 Task: Check current mortgage rates for homes with a down payment of $80,000 at 20%.
Action: Mouse moved to (835, 153)
Screenshot: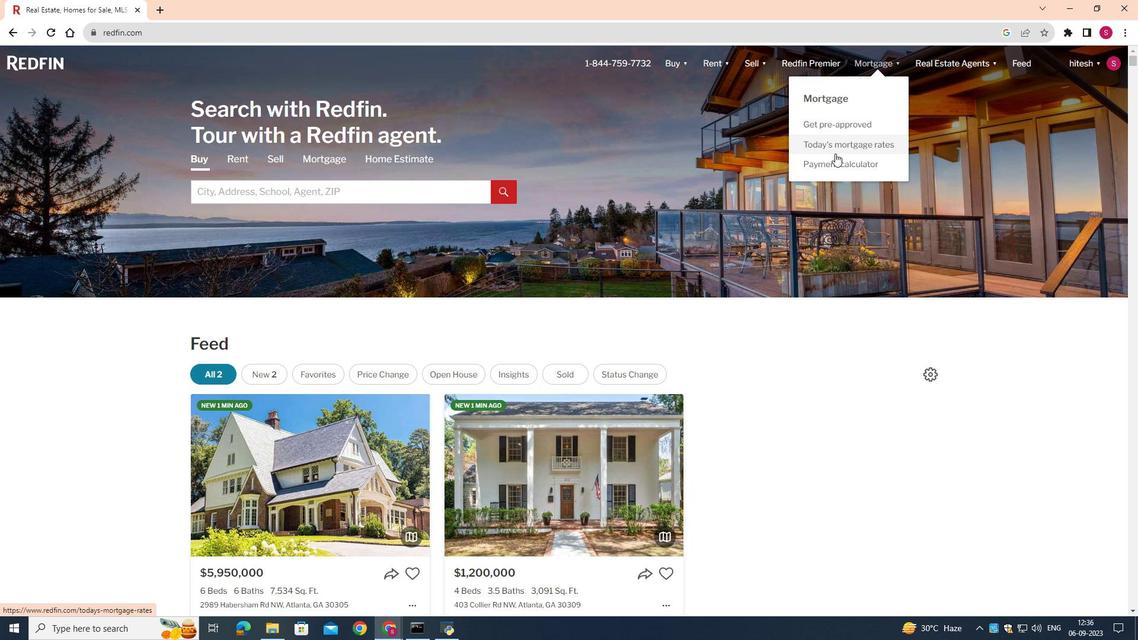 
Action: Mouse pressed left at (835, 153)
Screenshot: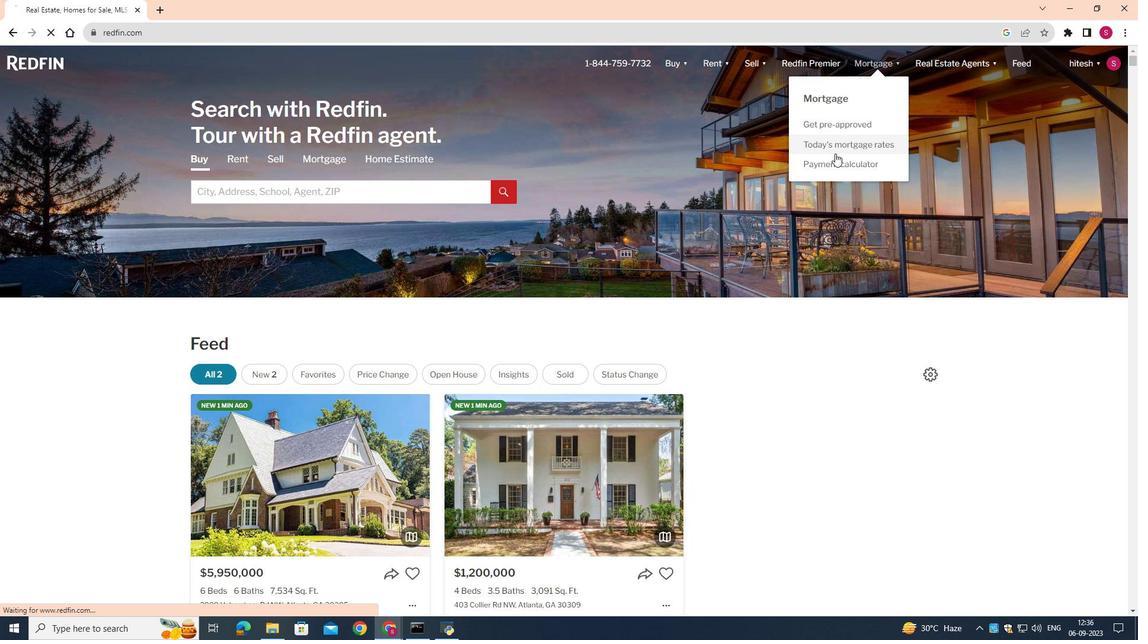 
Action: Mouse moved to (422, 298)
Screenshot: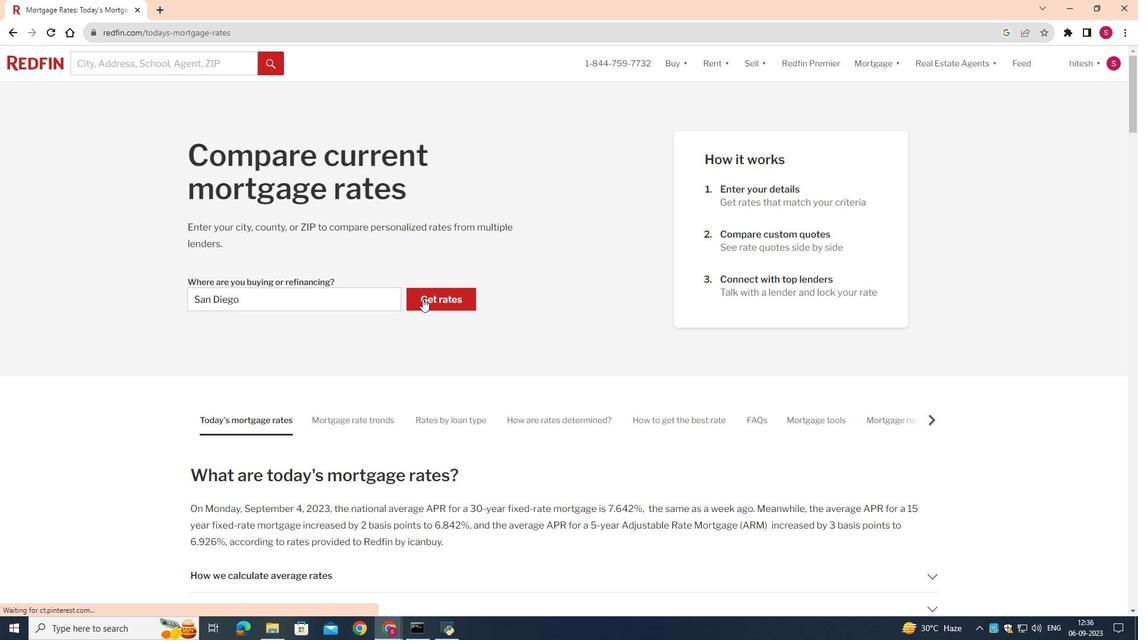 
Action: Mouse pressed left at (422, 298)
Screenshot: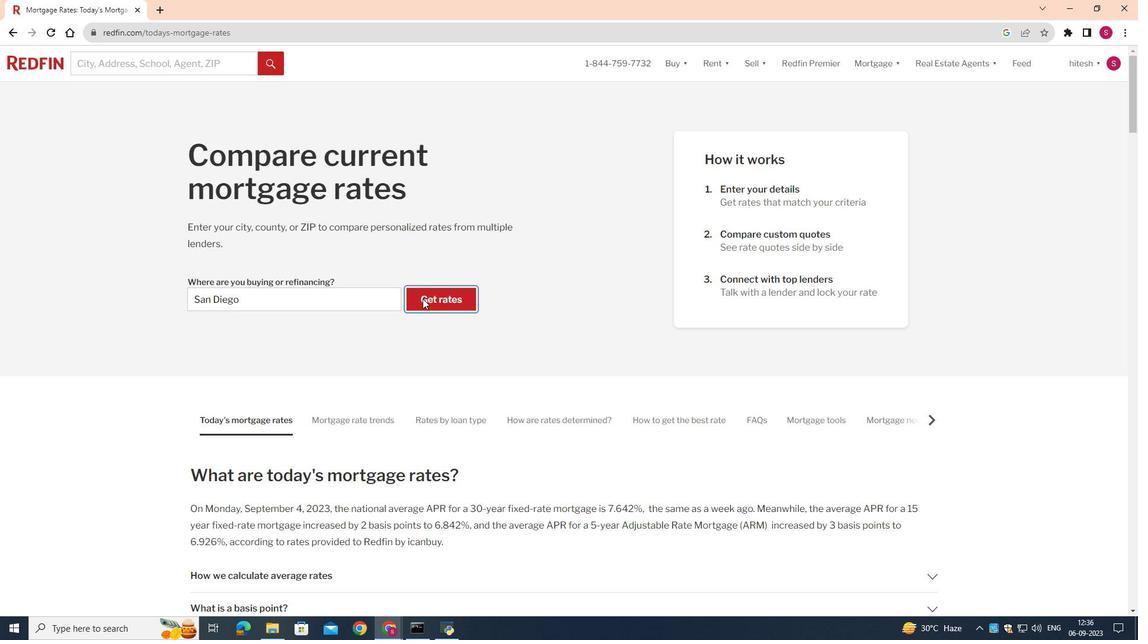 
Action: Mouse moved to (244, 356)
Screenshot: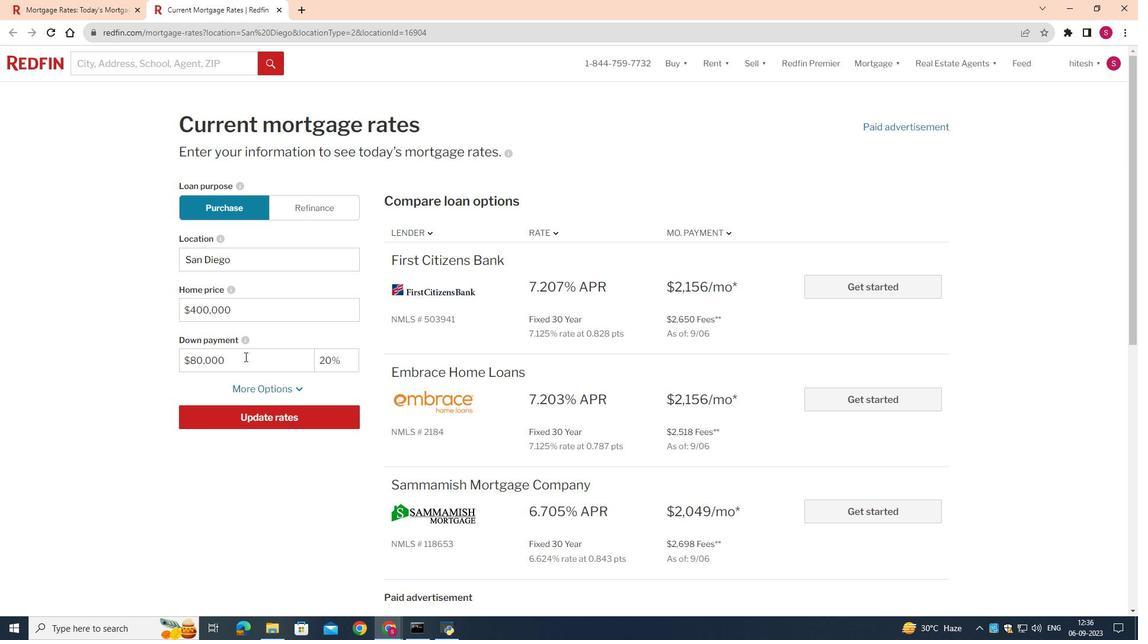 
Action: Mouse pressed left at (244, 356)
Screenshot: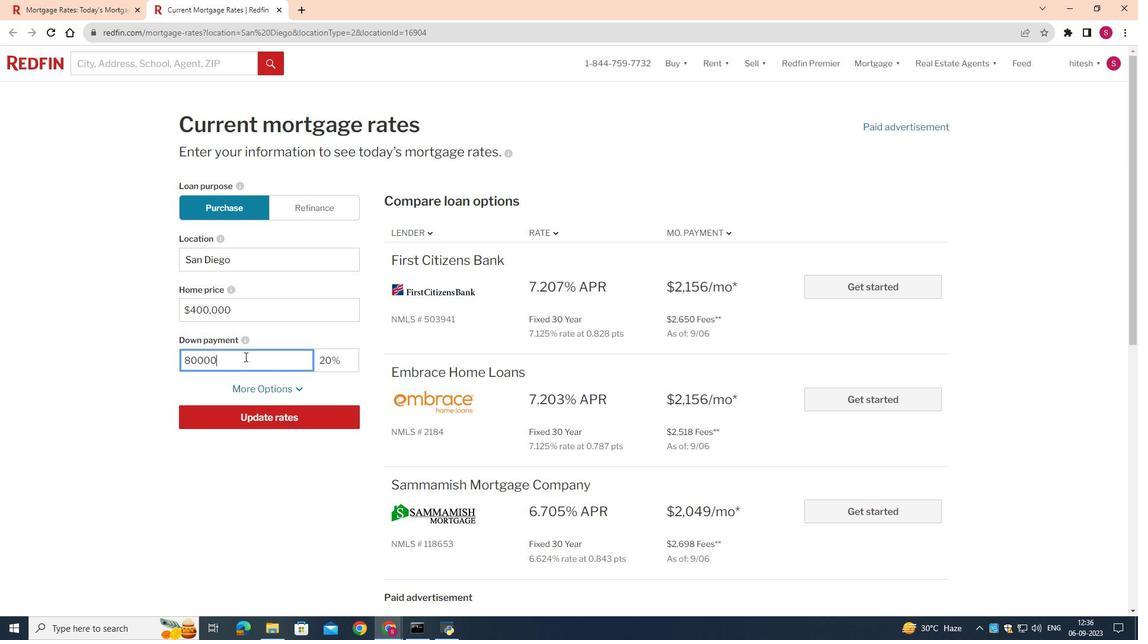 
Action: Key pressed <Key.backspace><Key.backspace><Key.backspace><Key.backspace><Key.backspace>80000
Screenshot: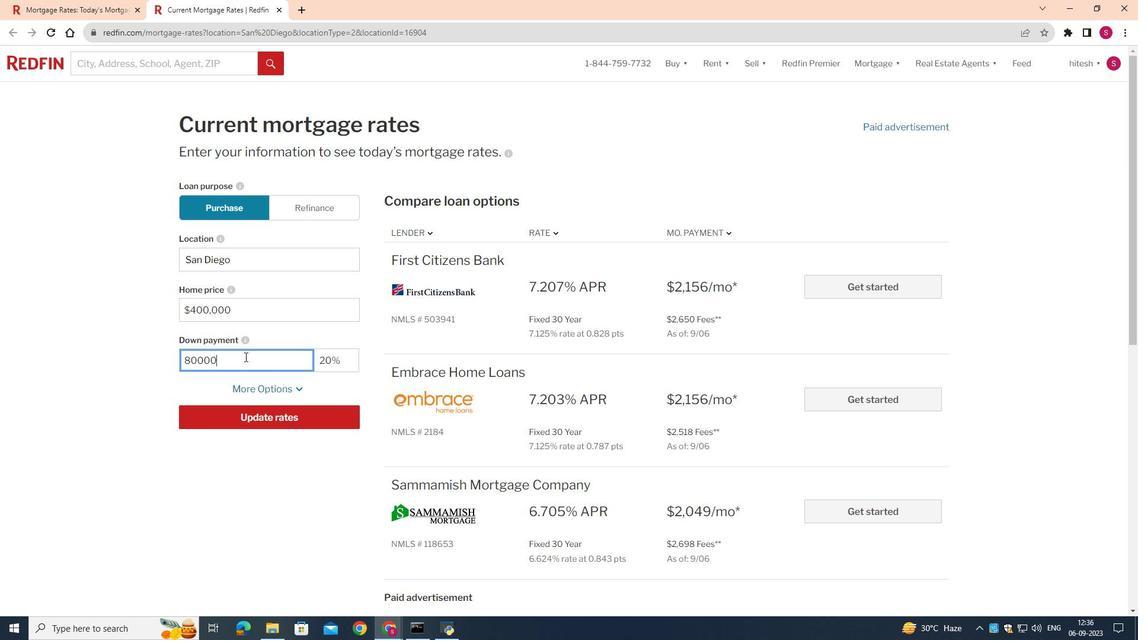 
Action: Mouse moved to (281, 451)
Screenshot: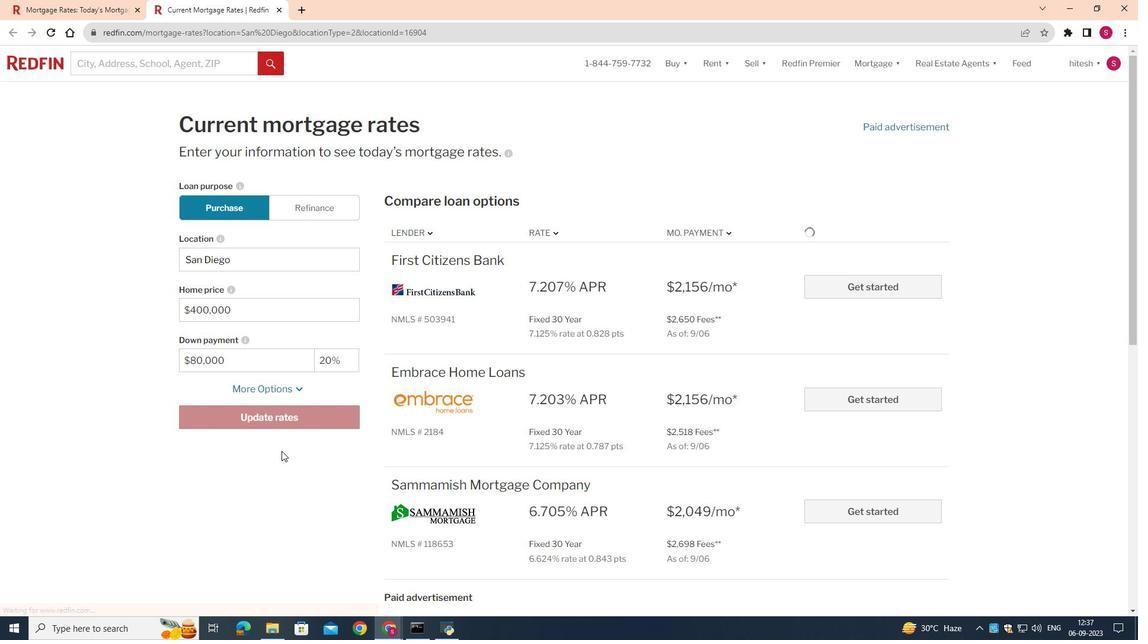 
Action: Mouse pressed left at (281, 451)
Screenshot: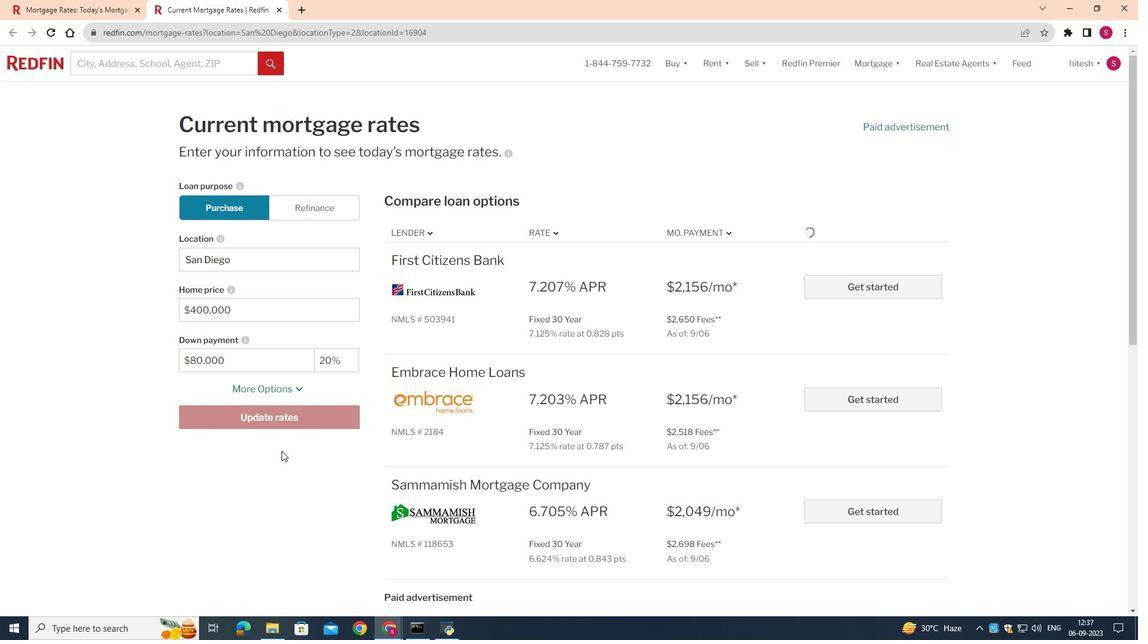 
Action: Mouse moved to (282, 446)
Screenshot: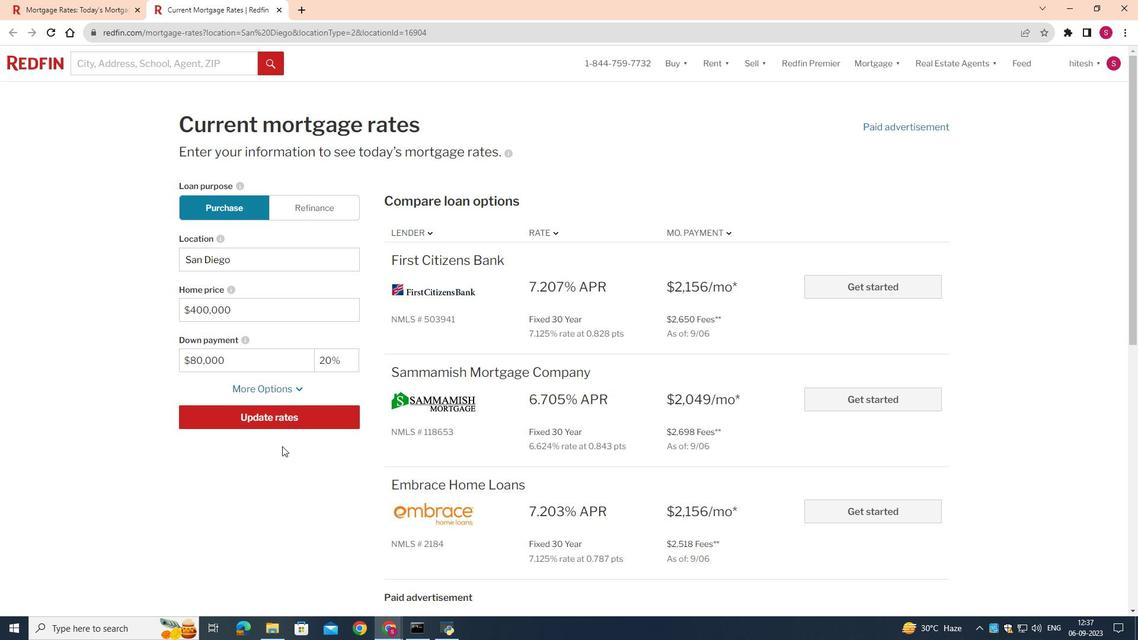 
Action: Mouse pressed left at (282, 446)
Screenshot: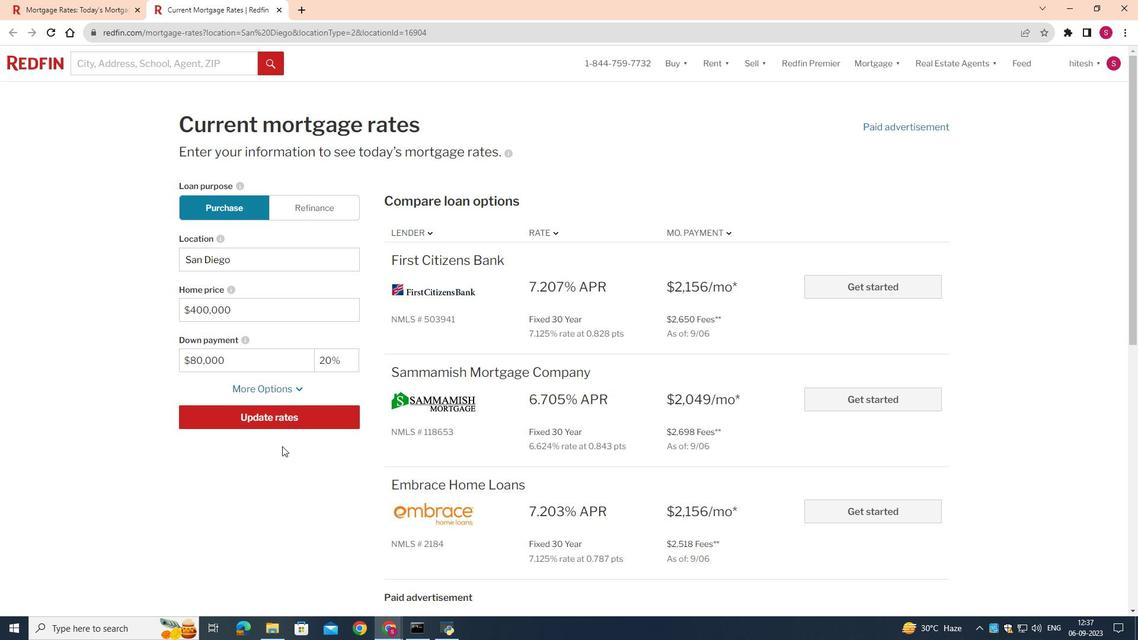 
